 Task: Log work in the project ToughWorks for the issue 'Add support for in-app purchases and microtransactions' spent time as '2w 5d 17h 55m' and remaining time as '5w 4d 22h 54m' and add a flag. Now add the issue to the epic 'Cloud security compliance'.
Action: Mouse moved to (755, 197)
Screenshot: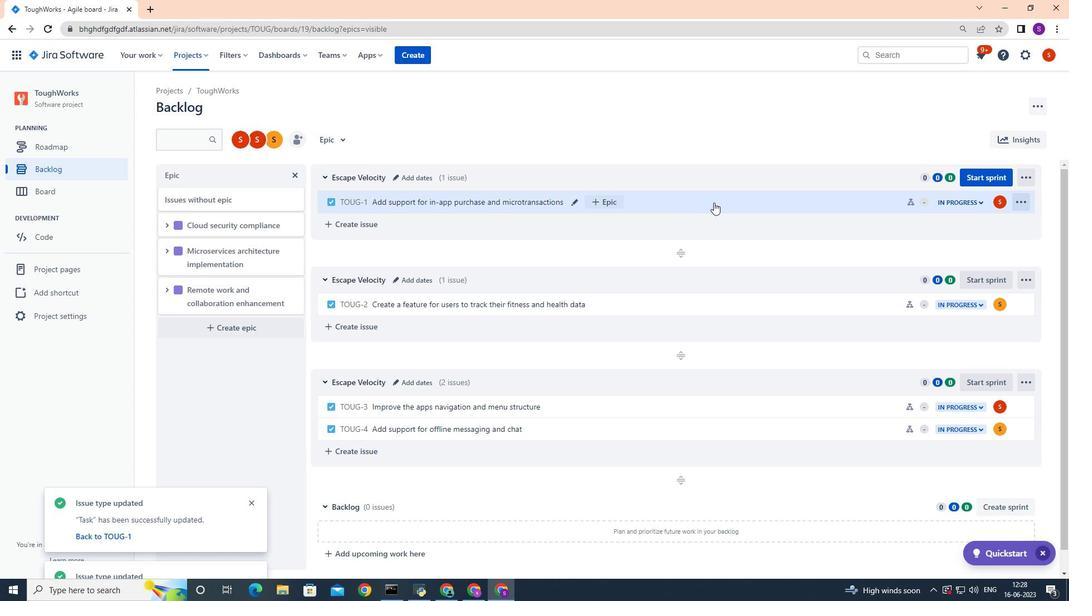 
Action: Mouse pressed left at (755, 197)
Screenshot: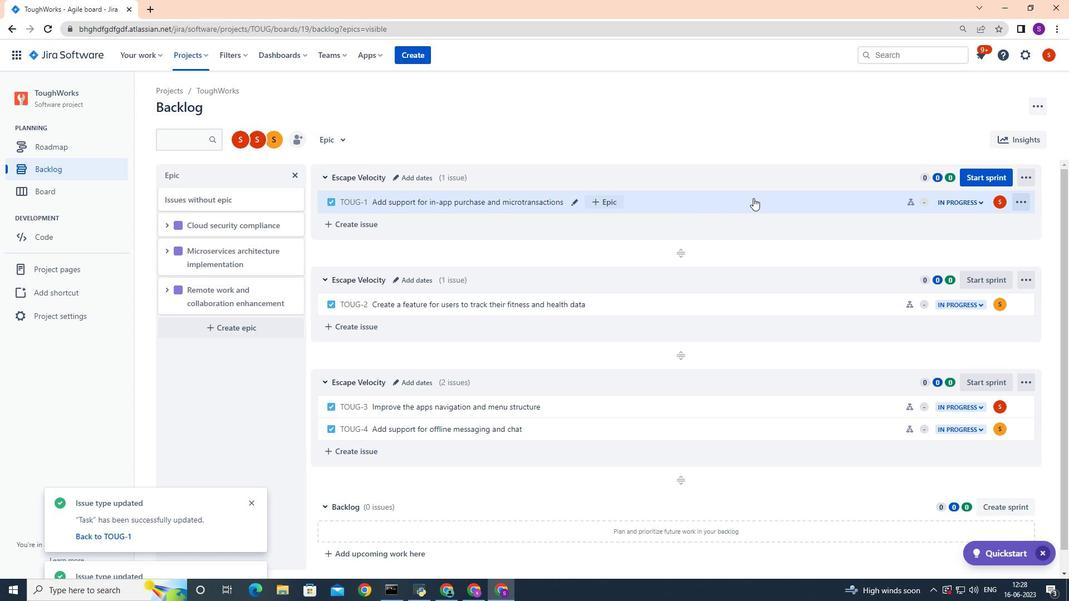 
Action: Mouse moved to (1023, 167)
Screenshot: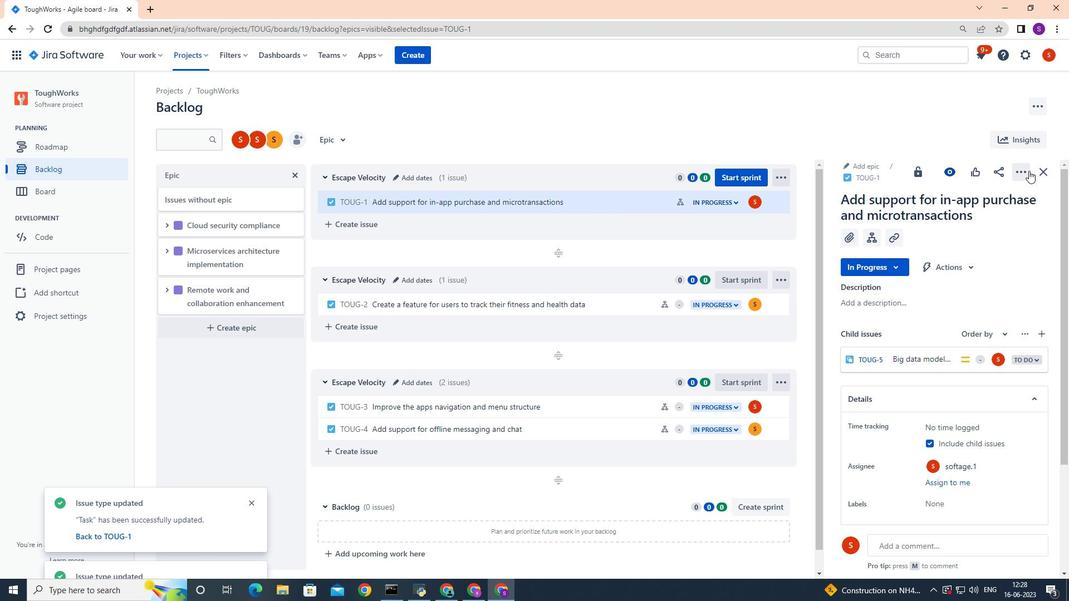 
Action: Mouse pressed left at (1023, 167)
Screenshot: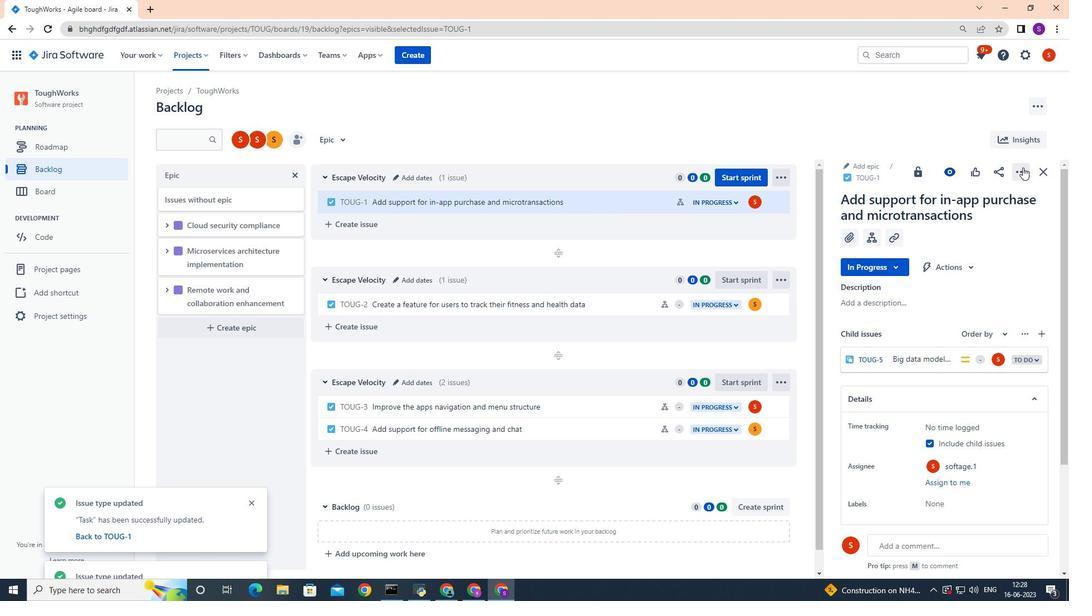 
Action: Mouse moved to (971, 206)
Screenshot: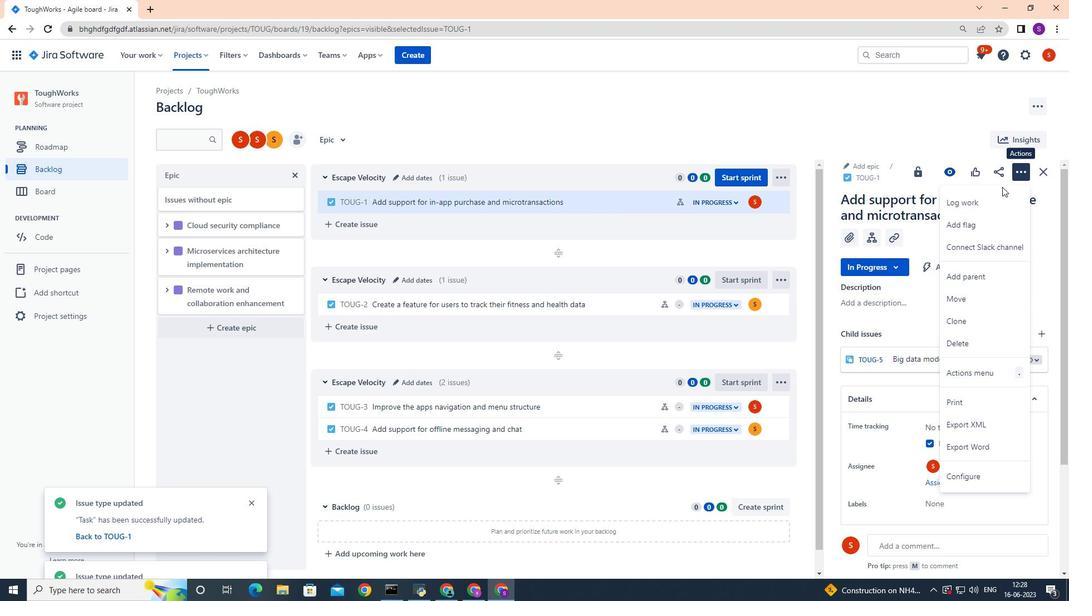 
Action: Mouse pressed left at (971, 206)
Screenshot: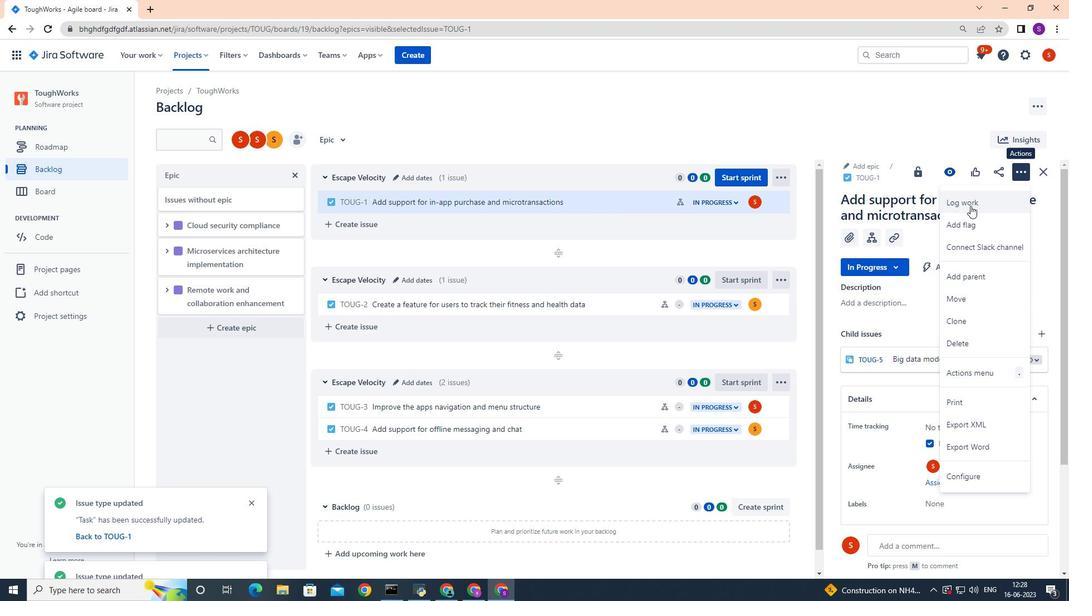 
Action: Mouse moved to (478, 168)
Screenshot: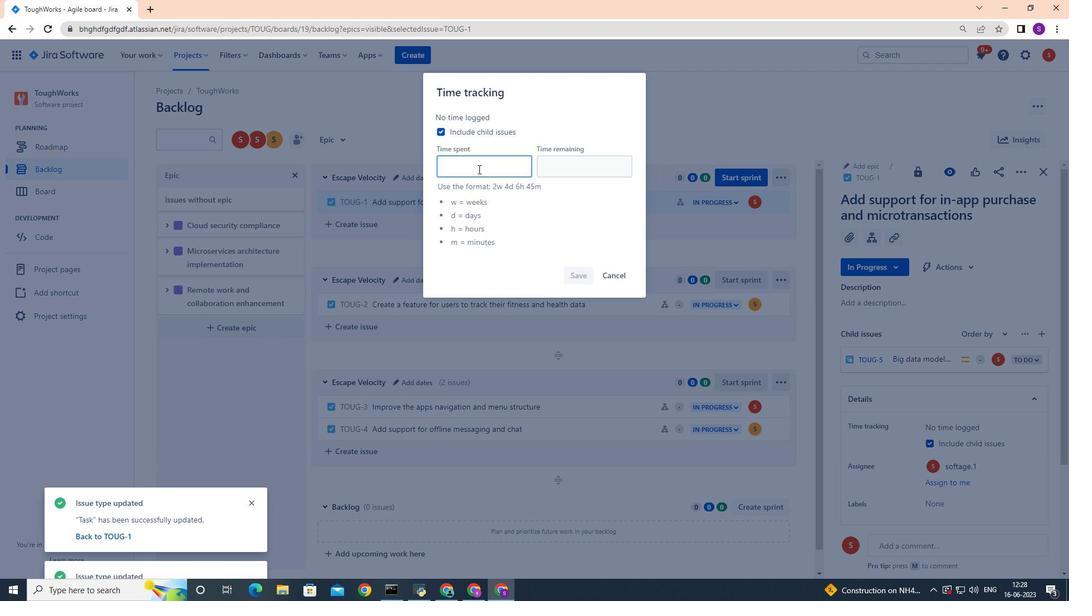 
Action: Mouse pressed left at (478, 168)
Screenshot: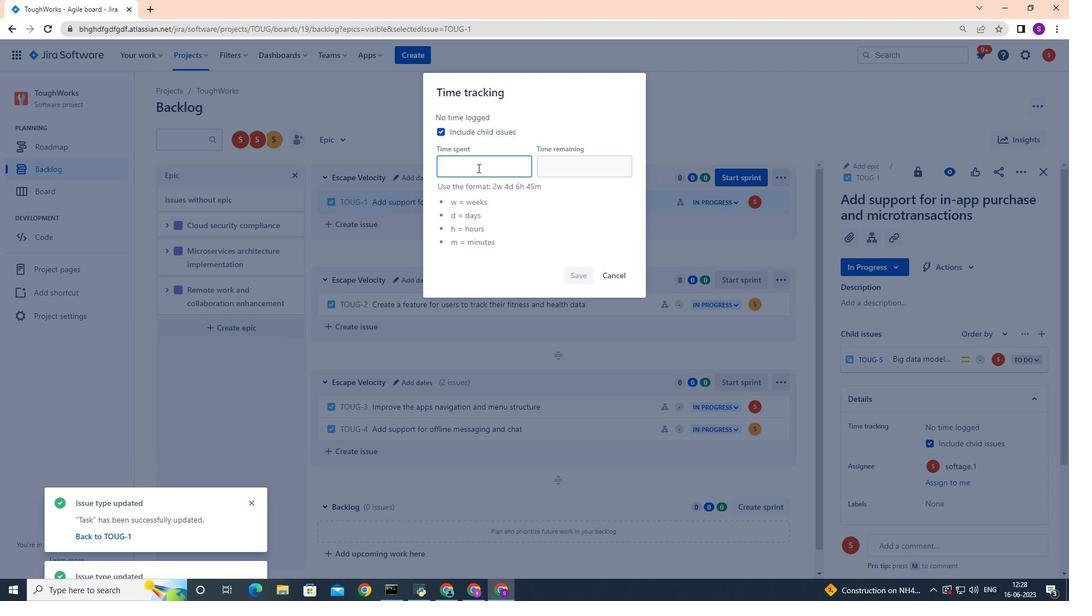 
Action: Key pressed 2w<Key.space>5d<Key.space>17h
Screenshot: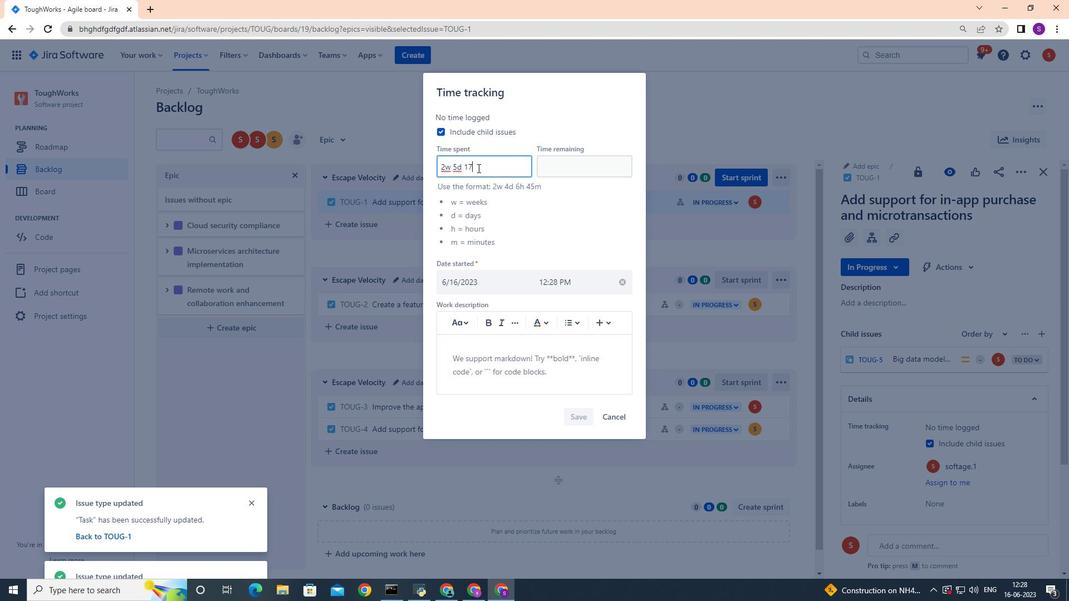 
Action: Mouse moved to (484, 172)
Screenshot: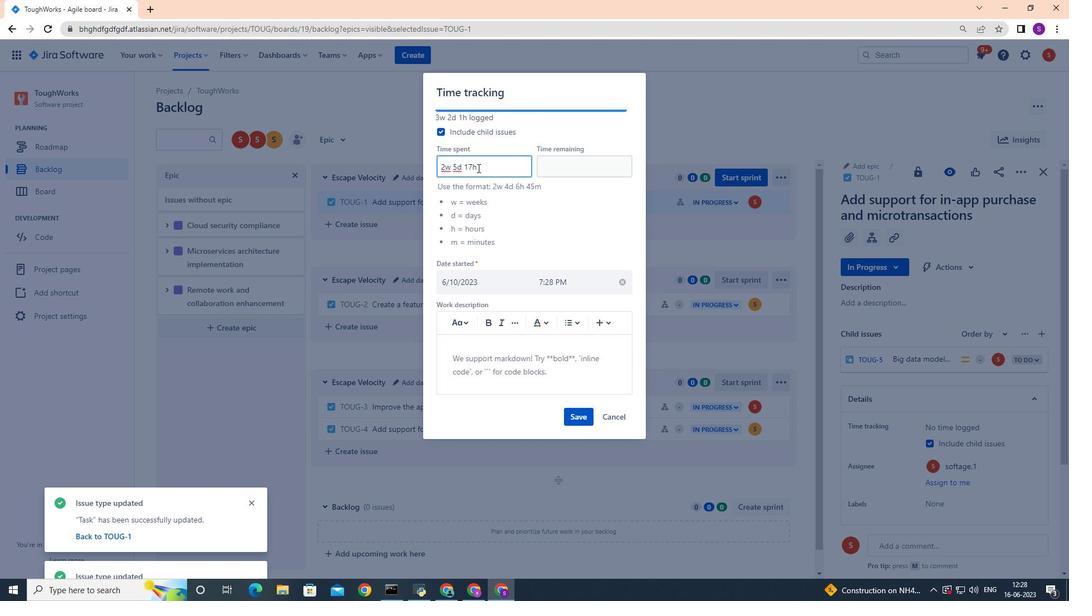 
Action: Key pressed <Key.space>55m
Screenshot: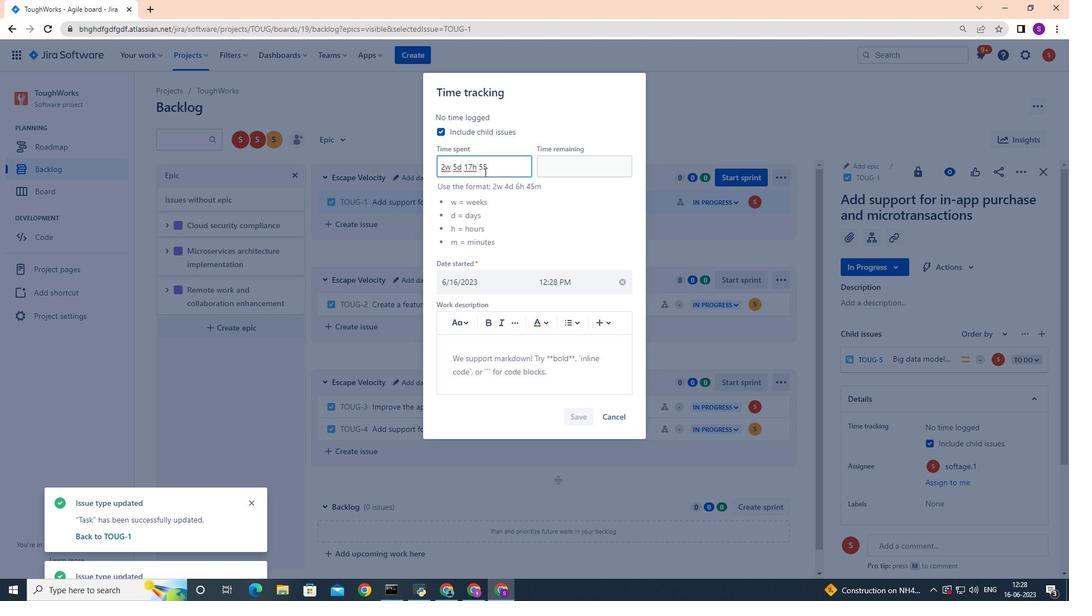 
Action: Mouse moved to (533, 173)
Screenshot: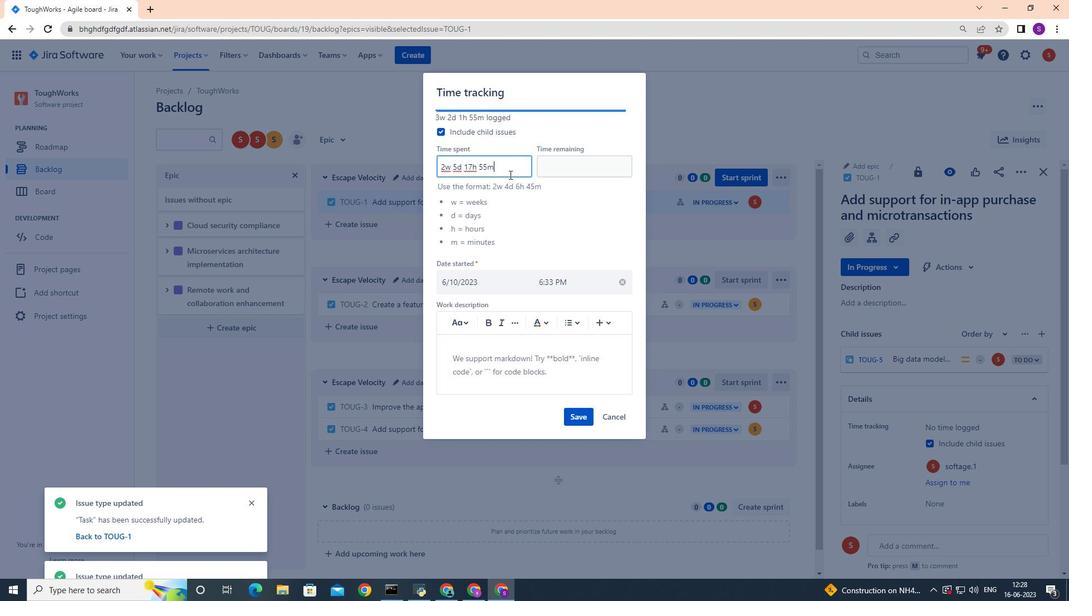 
Action: Key pressed <Key.space>
Screenshot: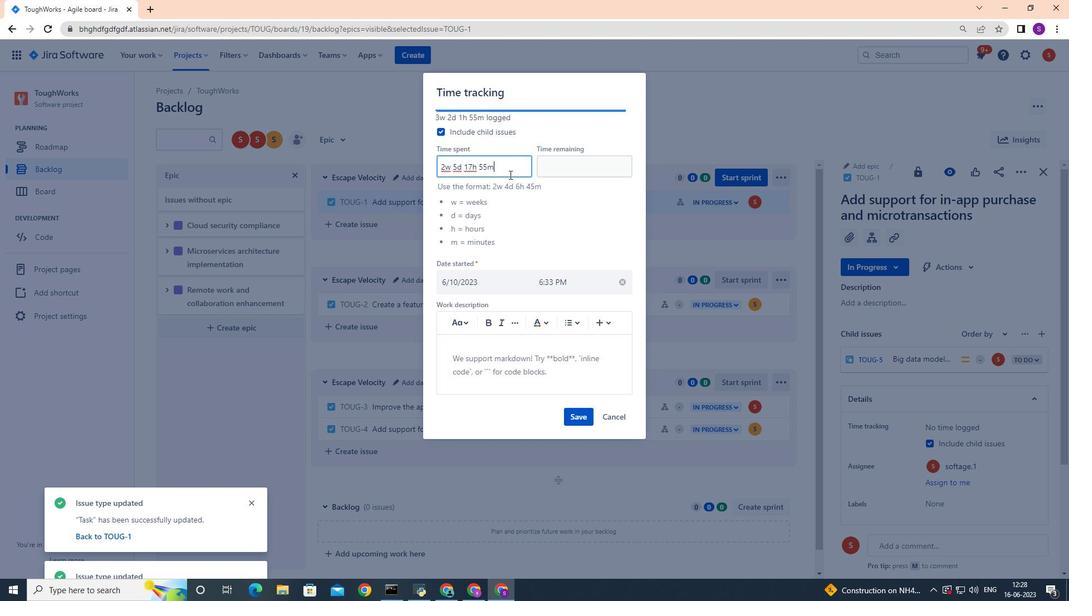 
Action: Mouse moved to (570, 166)
Screenshot: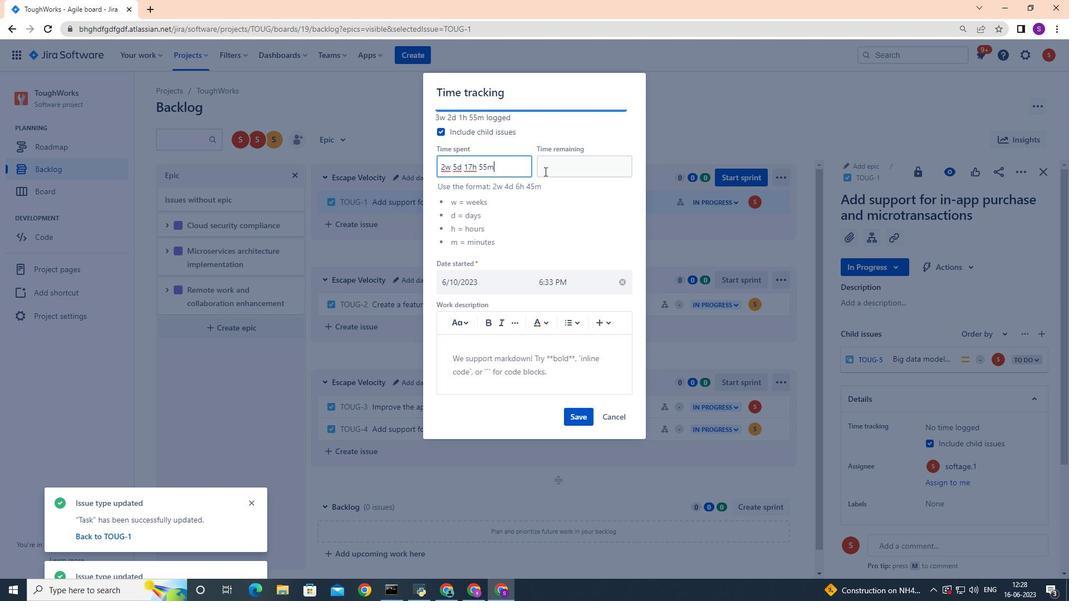 
Action: Mouse pressed left at (570, 166)
Screenshot: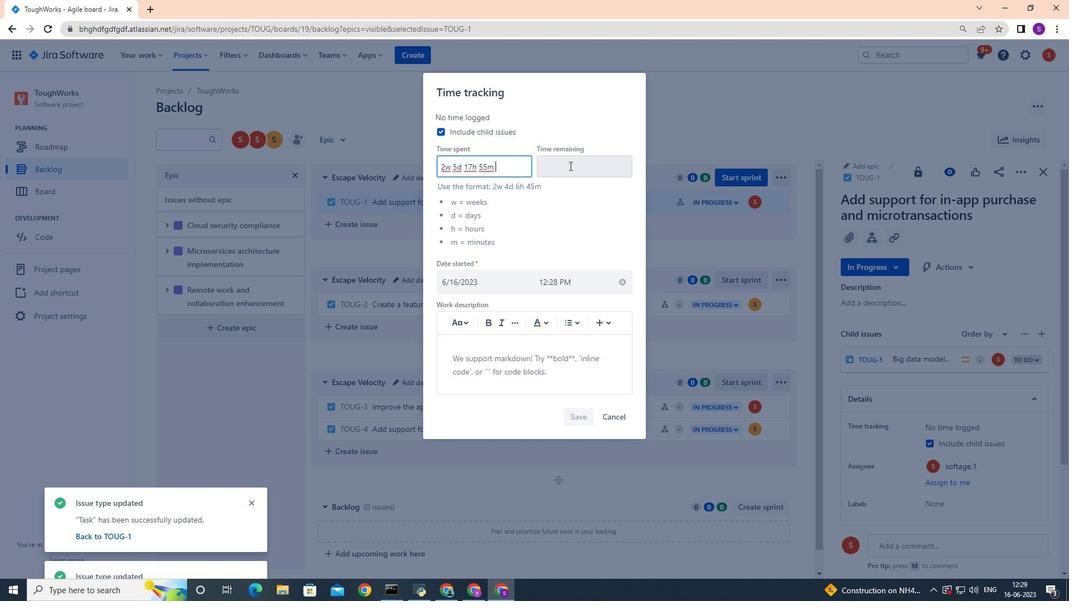 
Action: Key pressed 5w<Key.space>4d<Key.space>22h<Key.space>54m<Key.space>
Screenshot: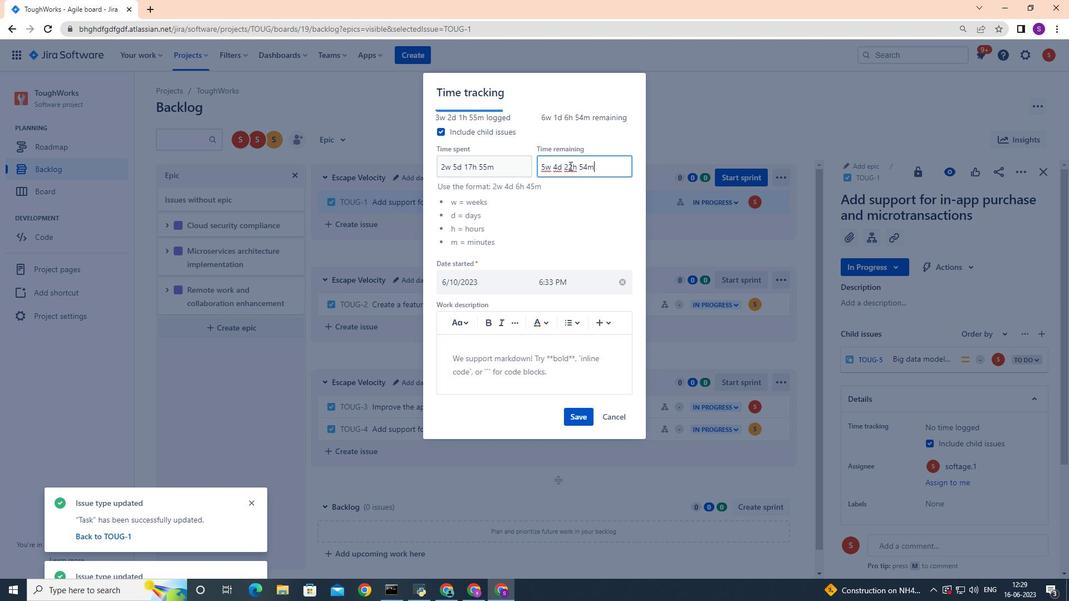 
Action: Mouse moved to (602, 169)
Screenshot: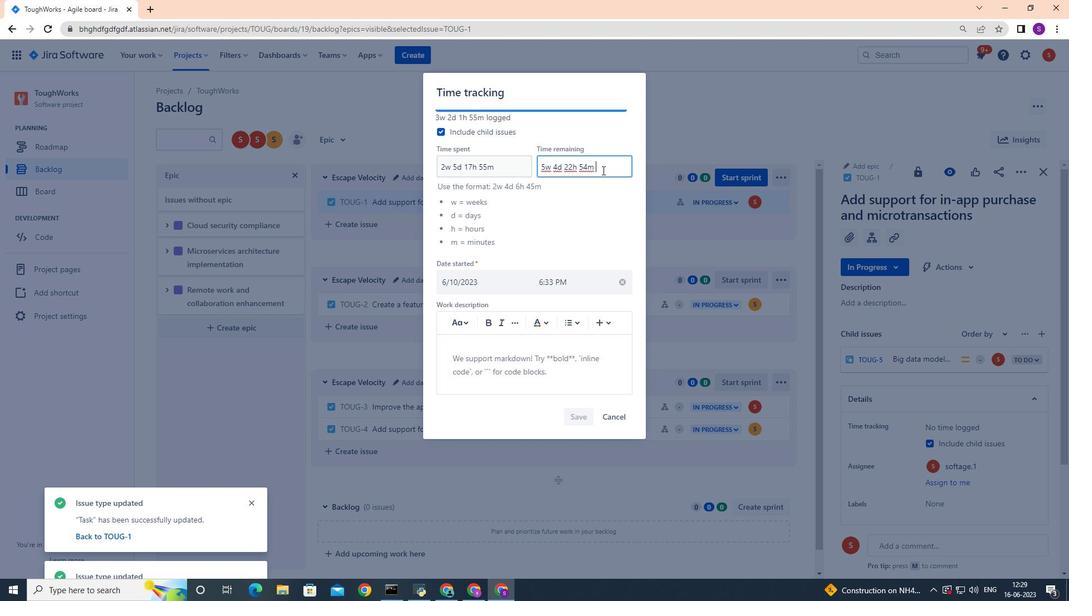 
Action: Key pressed <Key.backspace>
Screenshot: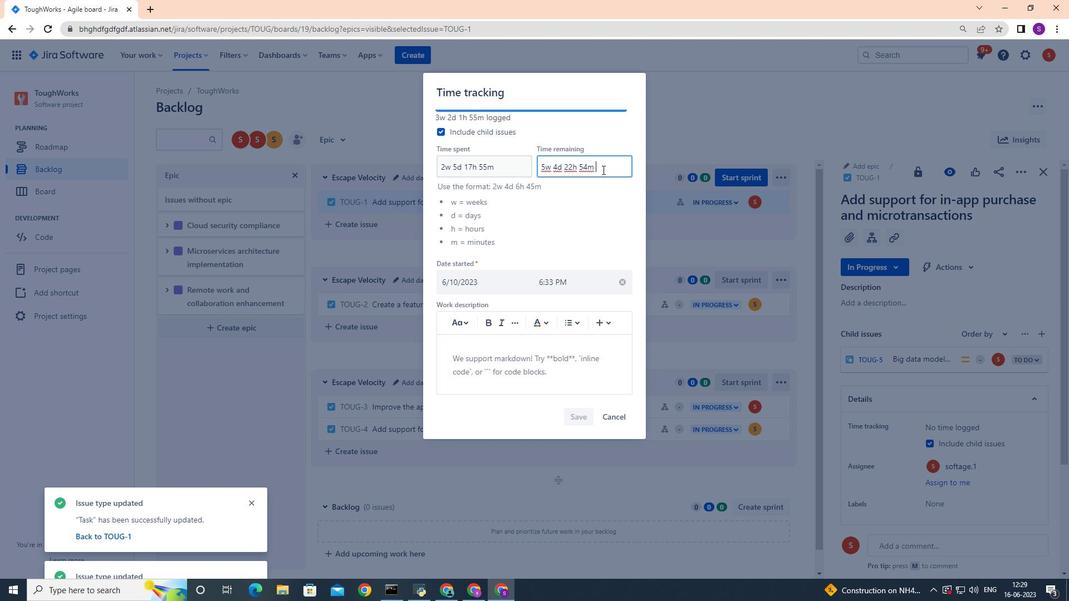 
Action: Mouse moved to (582, 414)
Screenshot: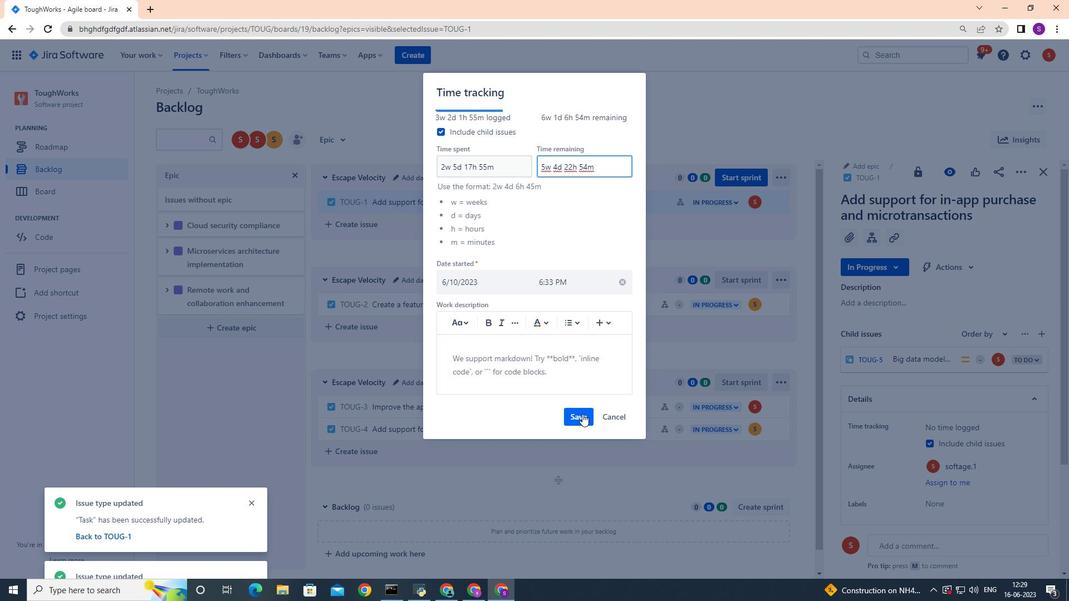 
Action: Mouse pressed left at (582, 414)
Screenshot: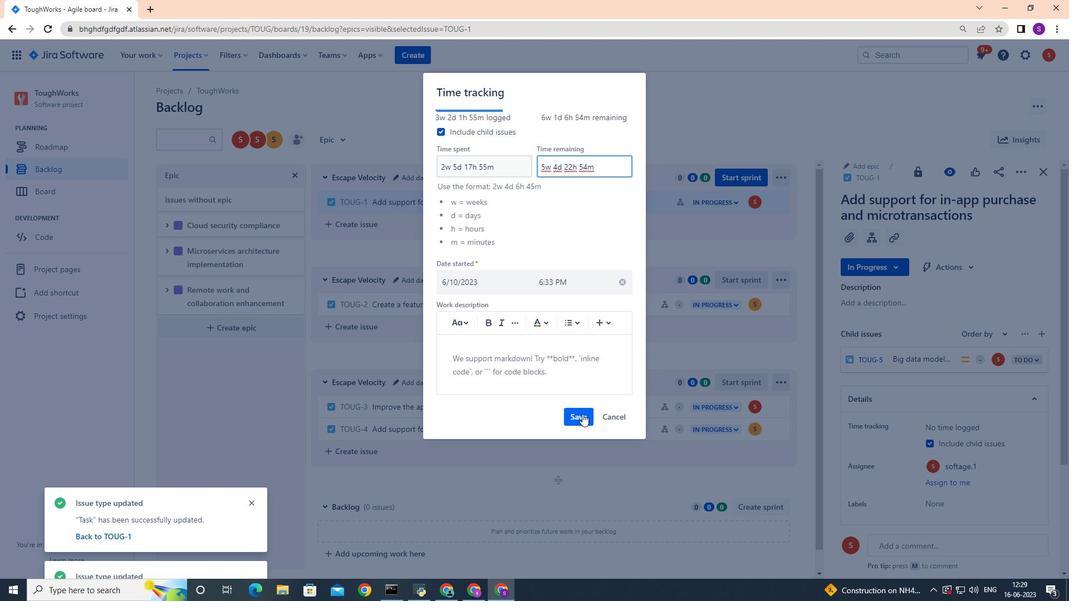 
Action: Mouse moved to (1023, 166)
Screenshot: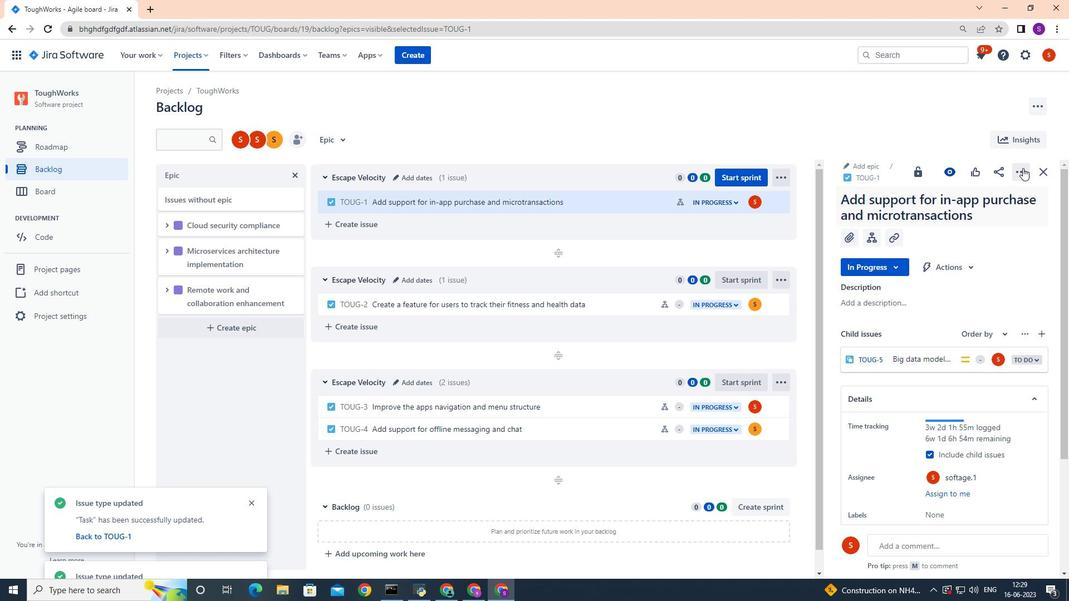 
Action: Mouse pressed left at (1023, 166)
Screenshot: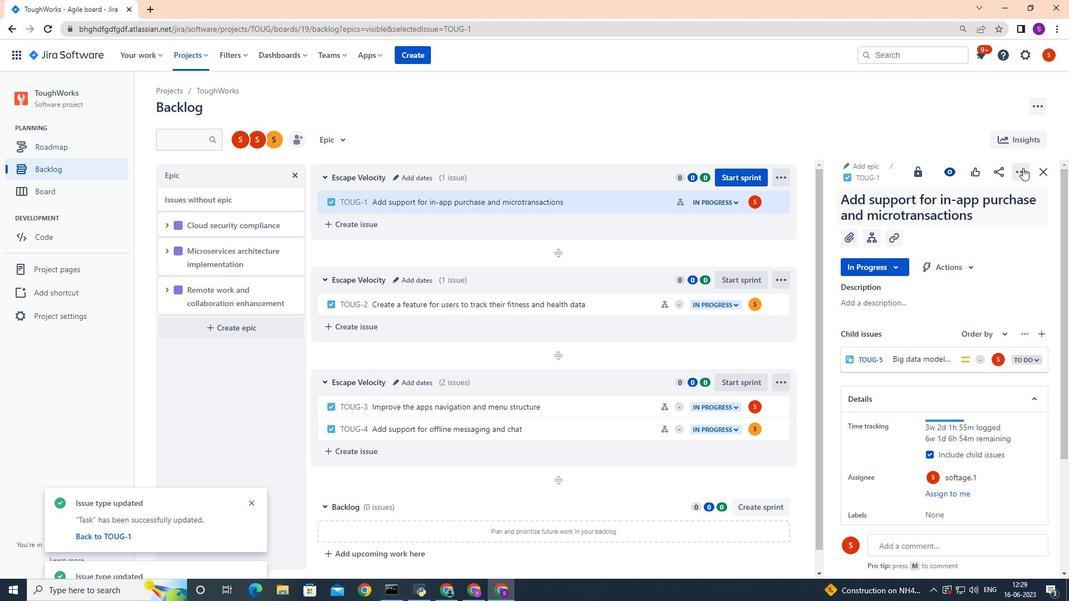 
Action: Mouse moved to (971, 224)
Screenshot: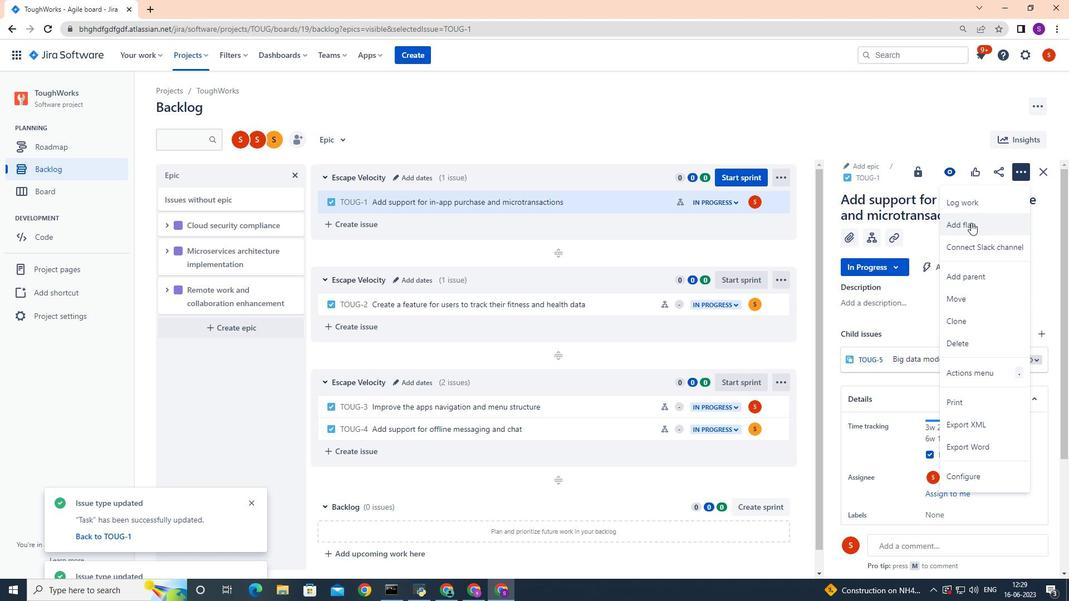
Action: Mouse pressed left at (971, 224)
Screenshot: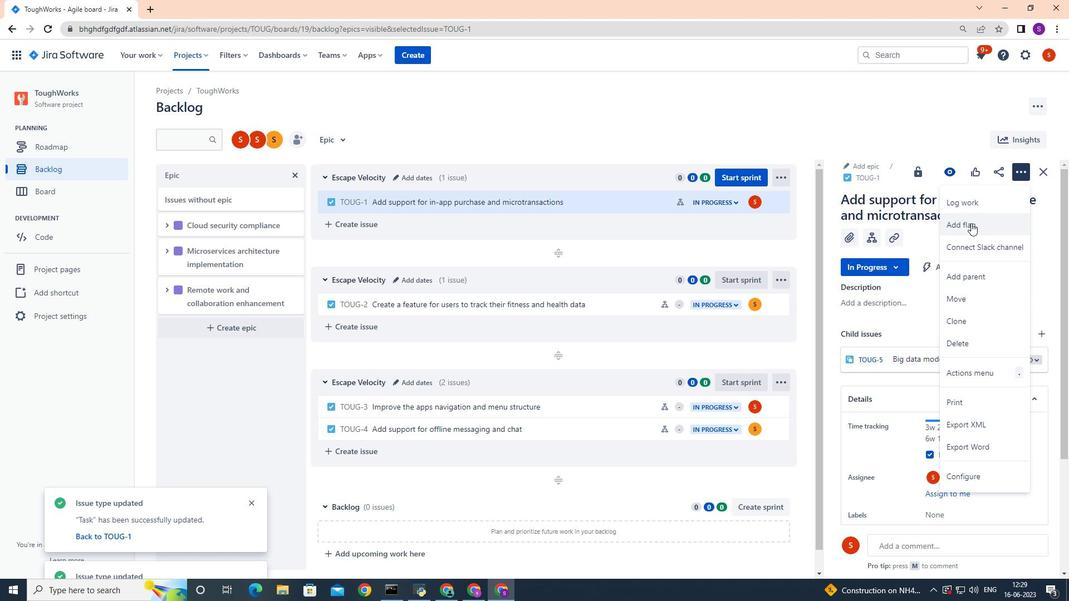 
Action: Mouse moved to (1044, 174)
Screenshot: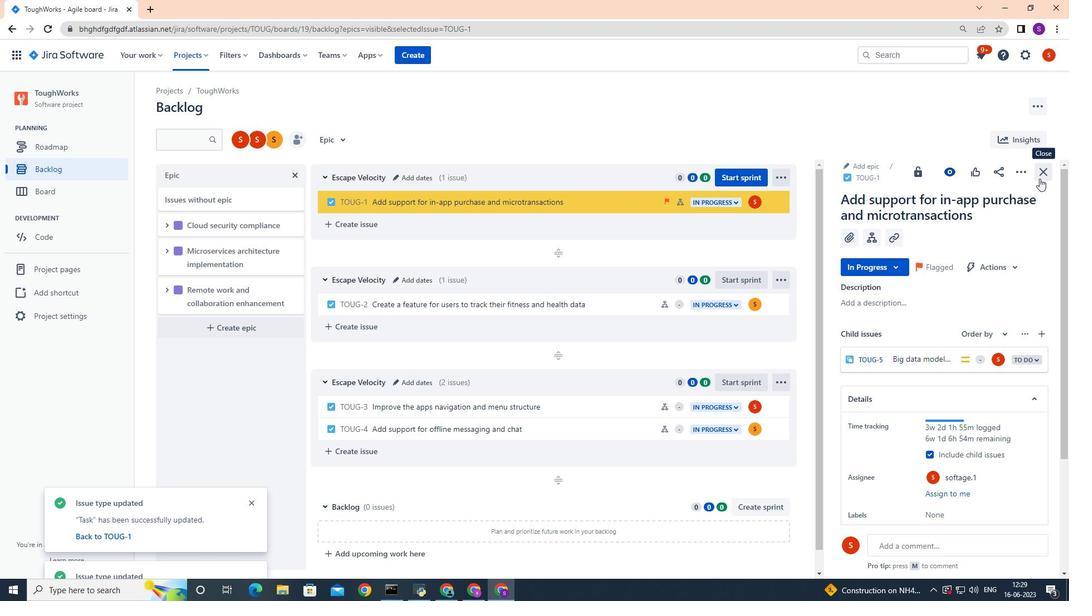 
Action: Mouse pressed left at (1044, 174)
Screenshot: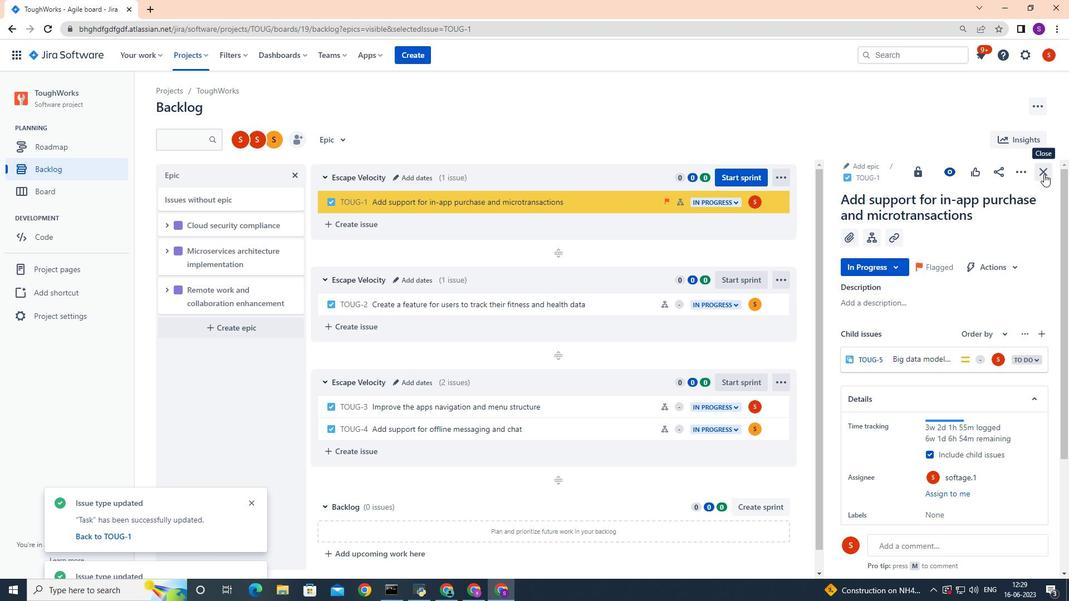 
Action: Mouse moved to (343, 136)
Screenshot: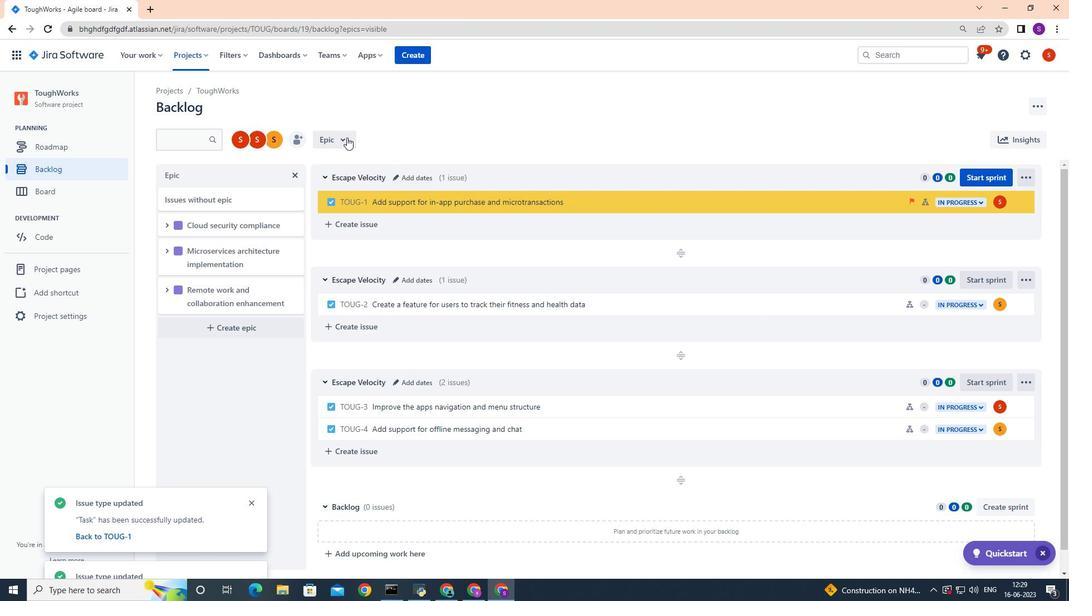 
Action: Mouse pressed left at (343, 136)
Screenshot: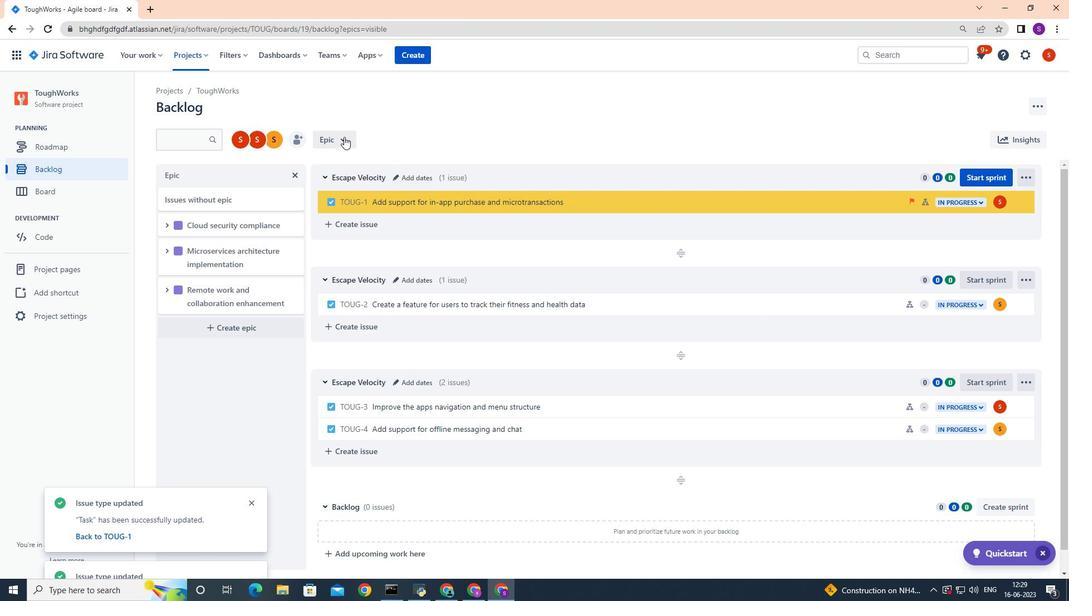 
Action: Mouse moved to (371, 188)
Screenshot: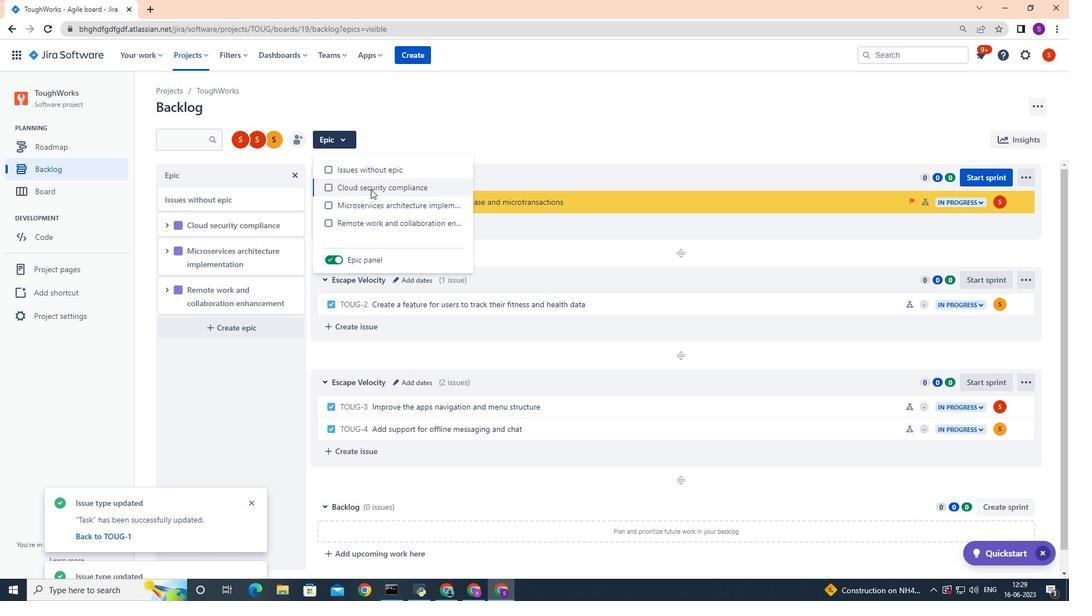 
Action: Mouse pressed left at (371, 188)
Screenshot: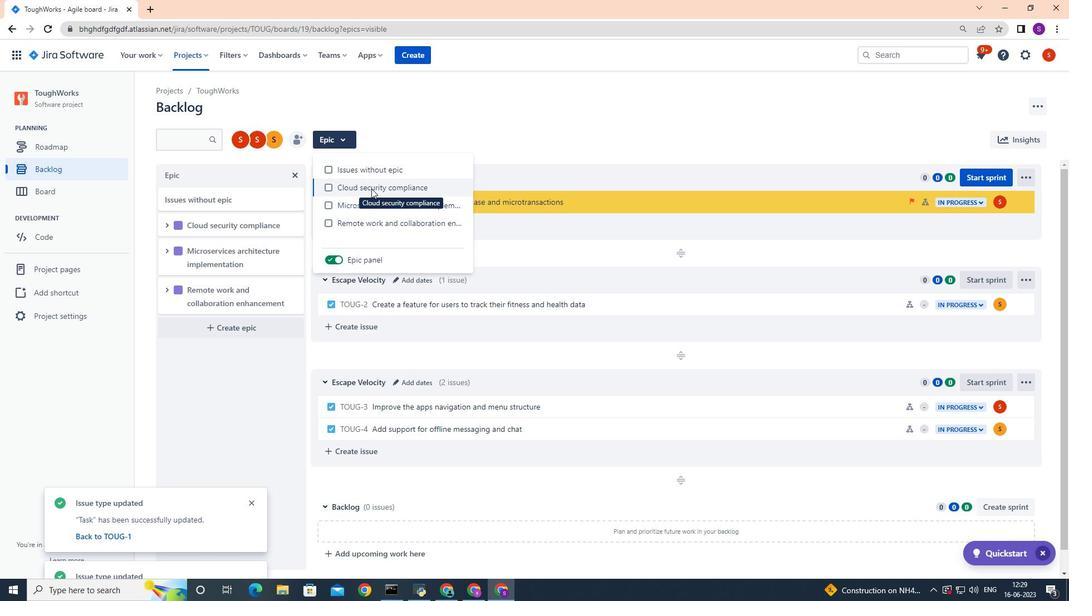 
Action: Mouse moved to (605, 110)
Screenshot: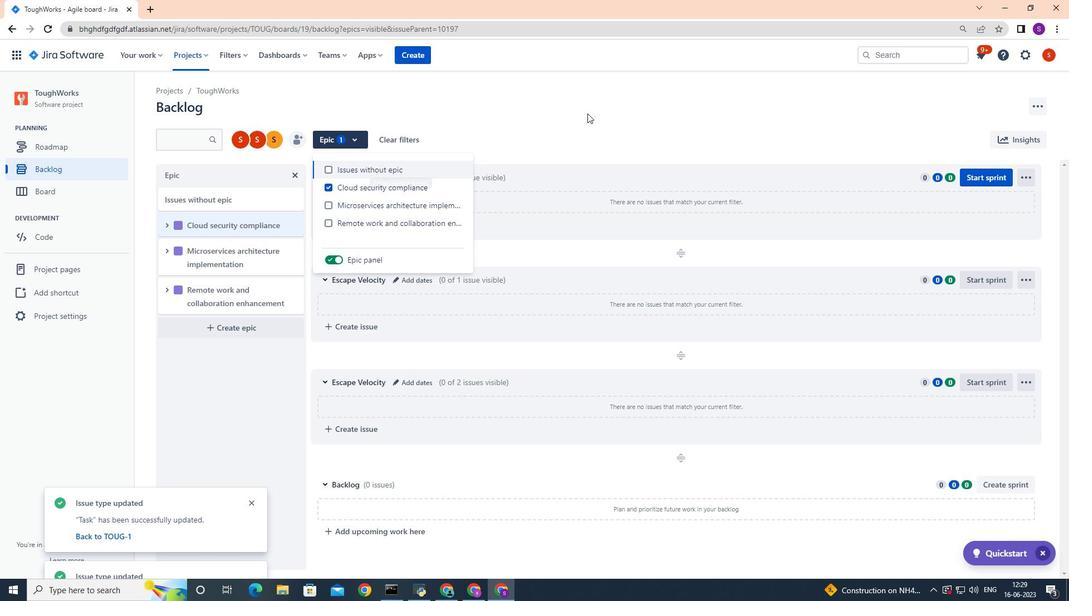 
